 Task: Create new contact,   with mail id: 'JohnJackson120@Zoho.com', first name: 'John', Last name: 'Jackson', Job Title: Inventory Control Specialist, Phone number (702) 555-7890. Change life cycle stage to  'Lead' and lead status to 'New'. Add new company to the associated contact: ucla.edu and type: Other. Logged in from softage.10@softage.net
Action: Mouse moved to (60, 46)
Screenshot: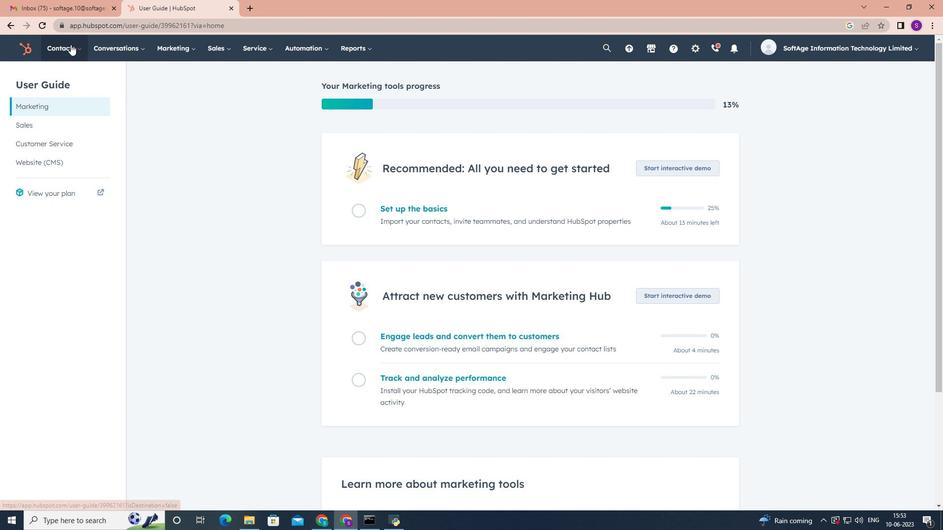 
Action: Mouse pressed left at (60, 46)
Screenshot: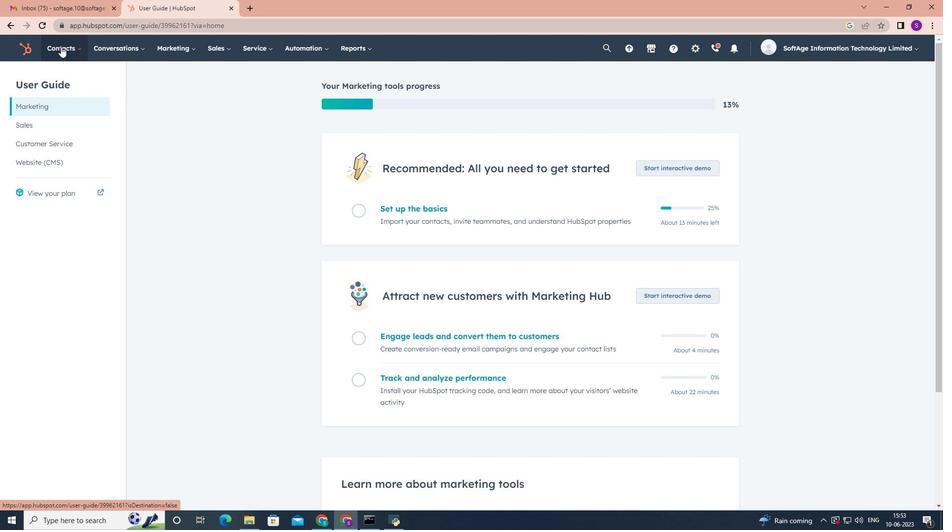 
Action: Mouse moved to (75, 75)
Screenshot: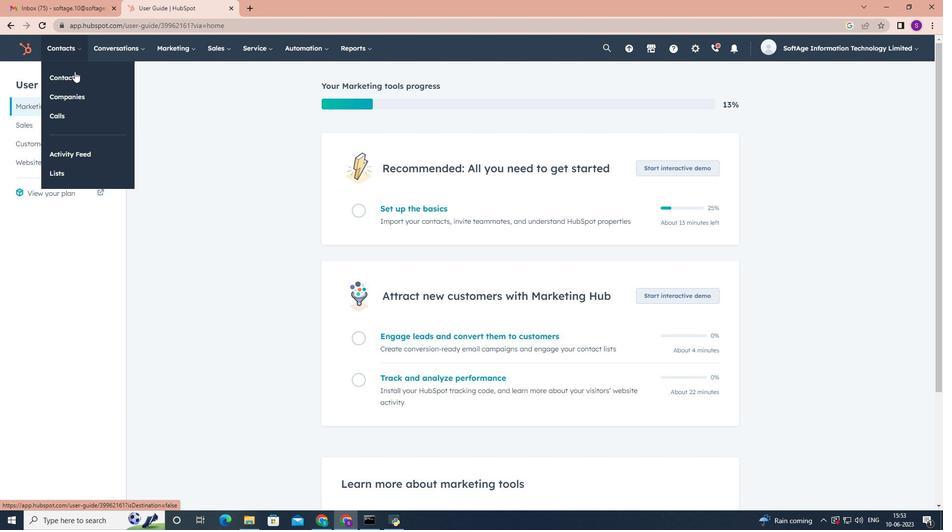 
Action: Mouse pressed left at (75, 75)
Screenshot: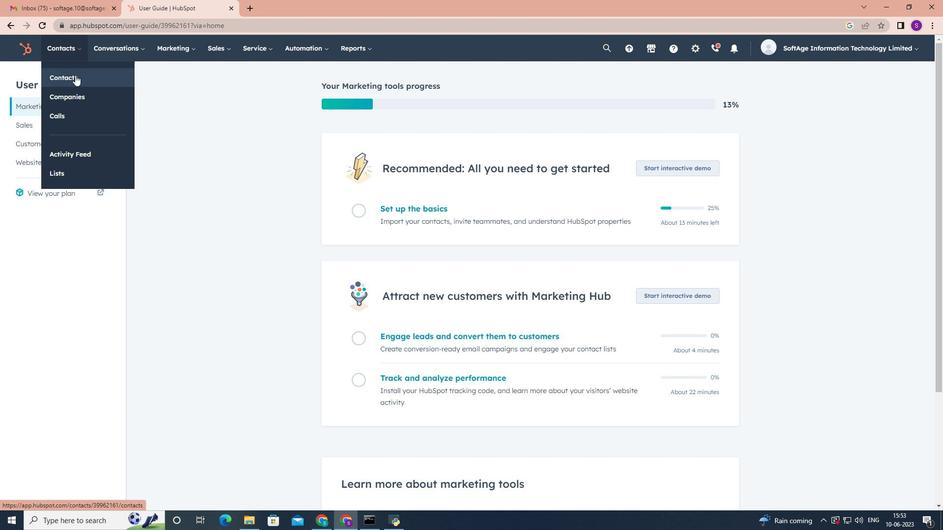 
Action: Mouse moved to (885, 77)
Screenshot: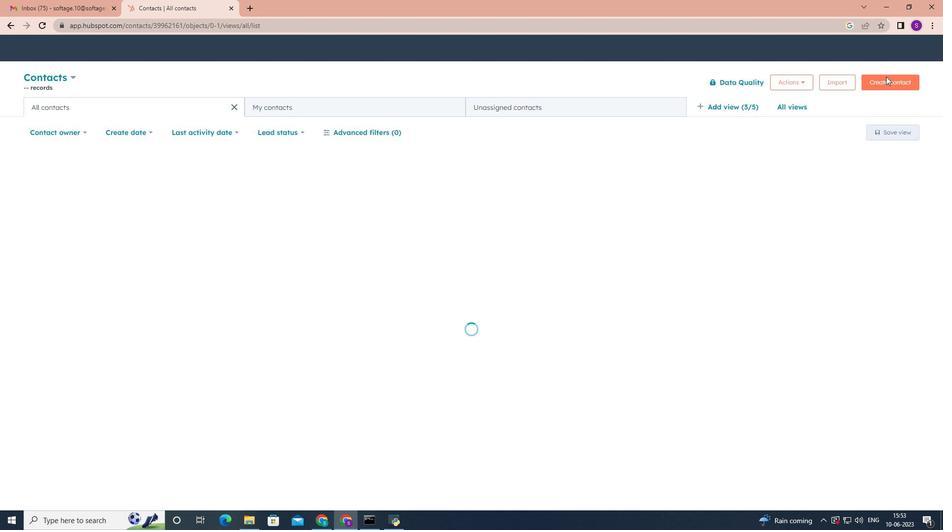 
Action: Mouse pressed left at (885, 77)
Screenshot: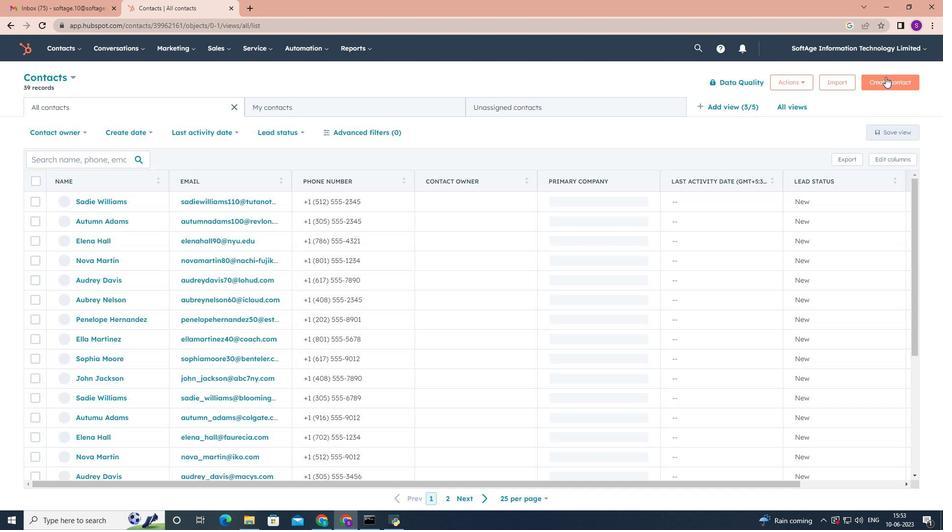 
Action: Mouse moved to (706, 120)
Screenshot: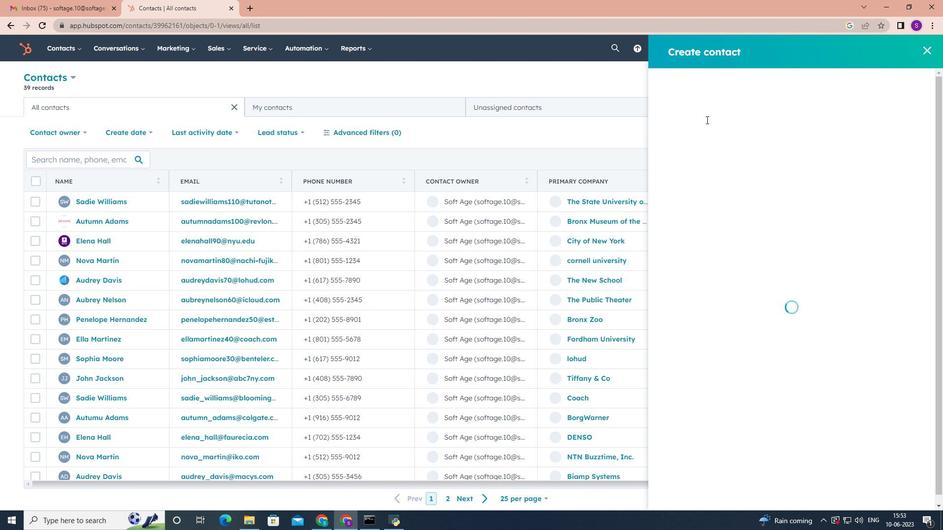 
Action: Mouse pressed left at (706, 120)
Screenshot: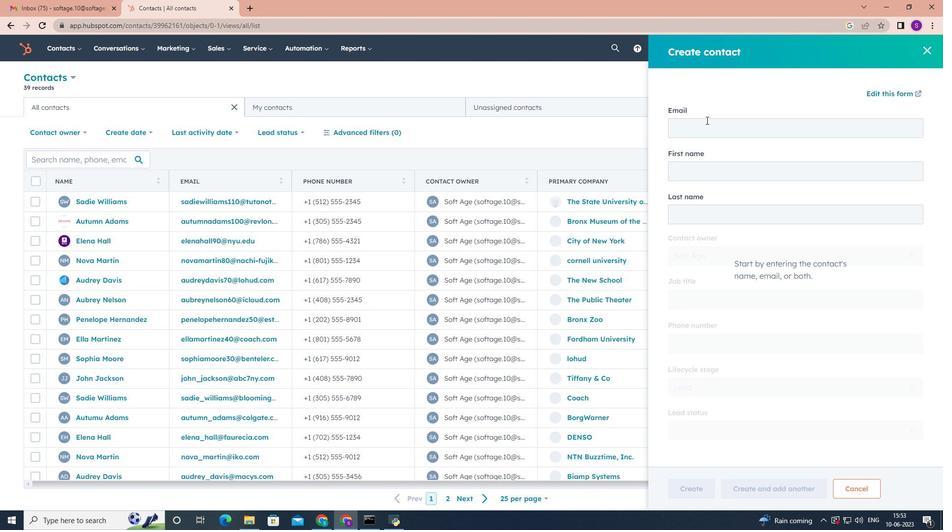 
Action: Key pressed <Key.shift>John<Key.shift>Jackson120<Key.shift><Key.shift>@<Key.shift>Zoho.com<Key.tab><Key.shift><Key.shift><Key.shift><Key.shift><Key.shift><Key.shift><Key.shift><Key.shift><Key.shift><Key.shift>John<Key.tab><Key.shift>Jackson<Key.tab><Key.tab><Key.shift>Inventory<Key.space><Key.shift>Control<Key.space><Key.shift>Specialist<Key.tab>7025557890<Key.tab><Key.tab><Key.tab><Key.tab><Key.enter>
Screenshot: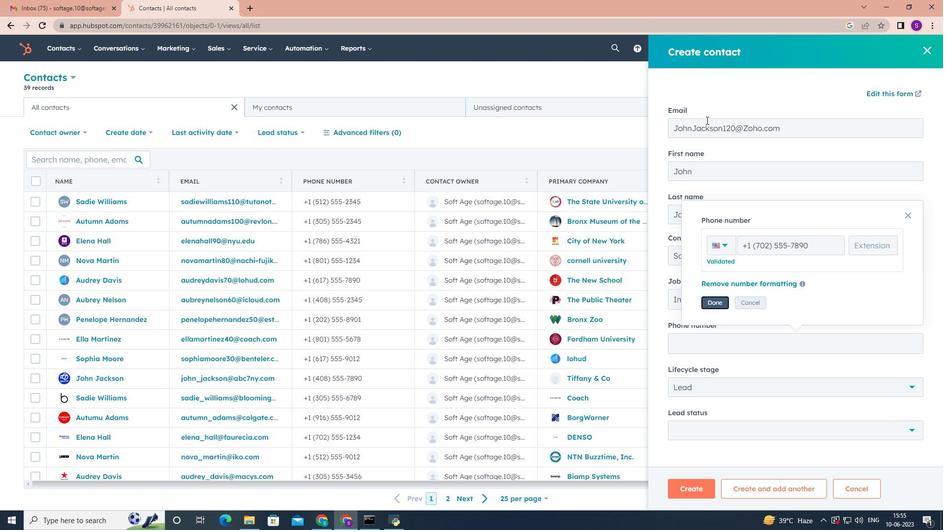 
Action: Mouse moved to (910, 388)
Screenshot: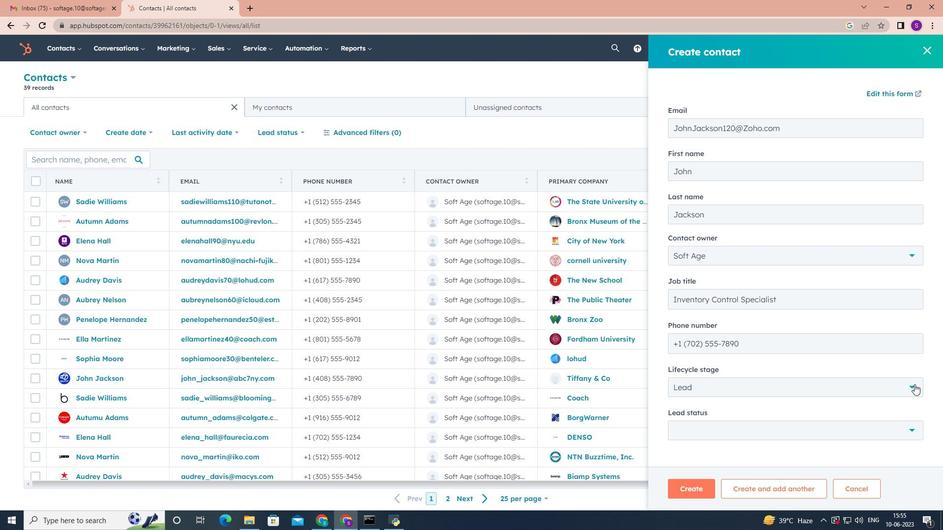
Action: Mouse pressed left at (910, 388)
Screenshot: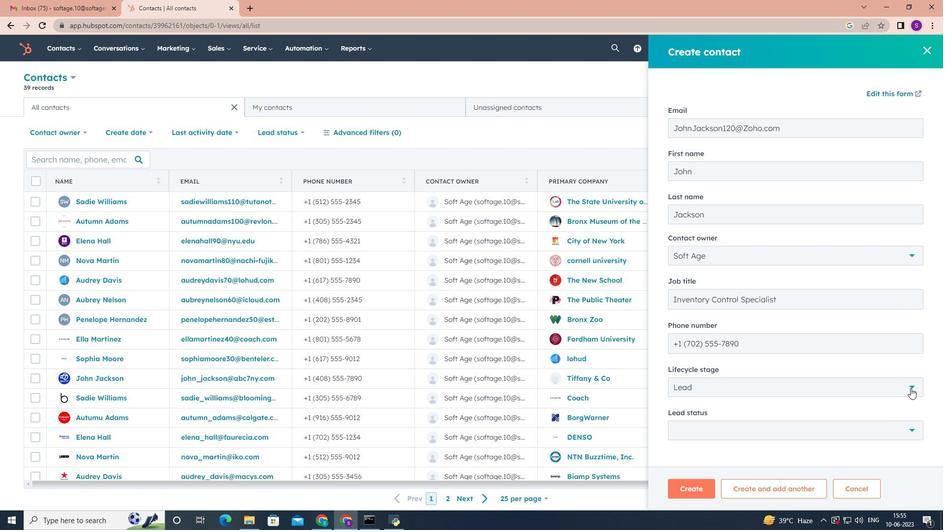 
Action: Mouse moved to (759, 301)
Screenshot: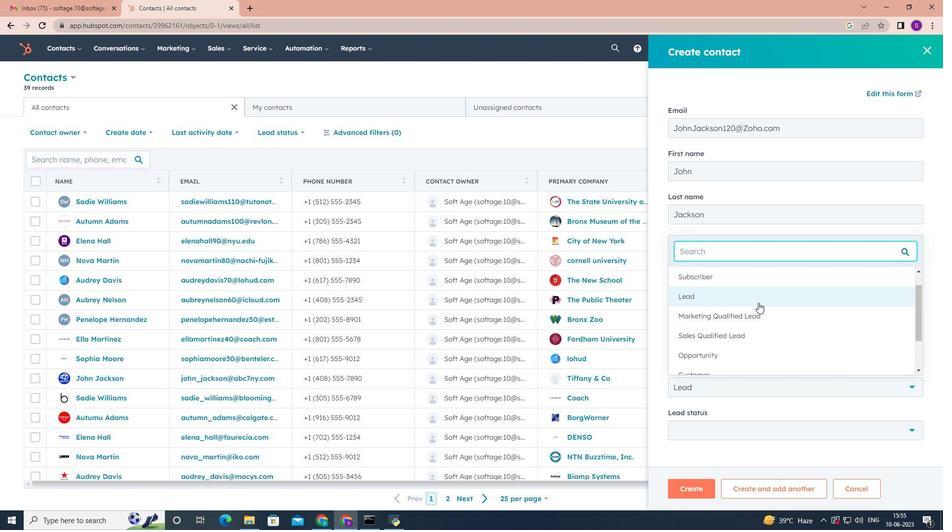 
Action: Mouse pressed left at (759, 301)
Screenshot: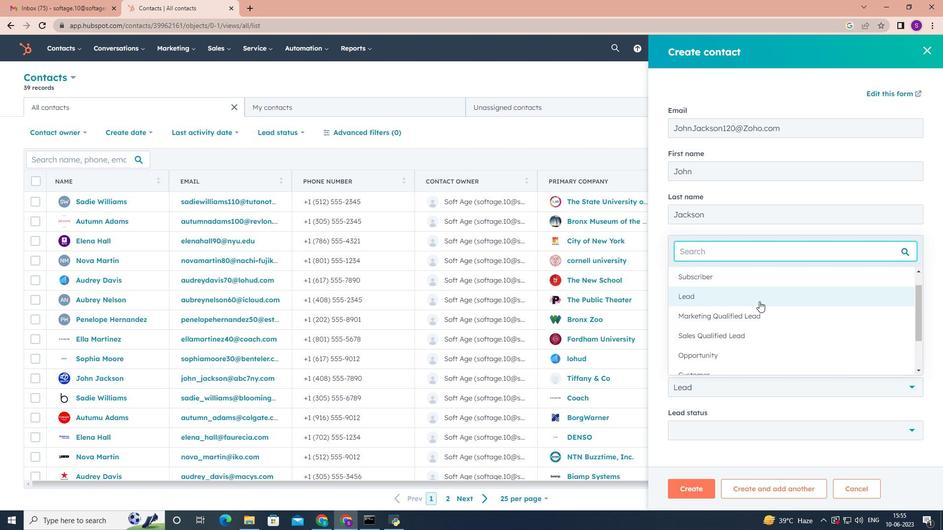 
Action: Mouse moved to (908, 432)
Screenshot: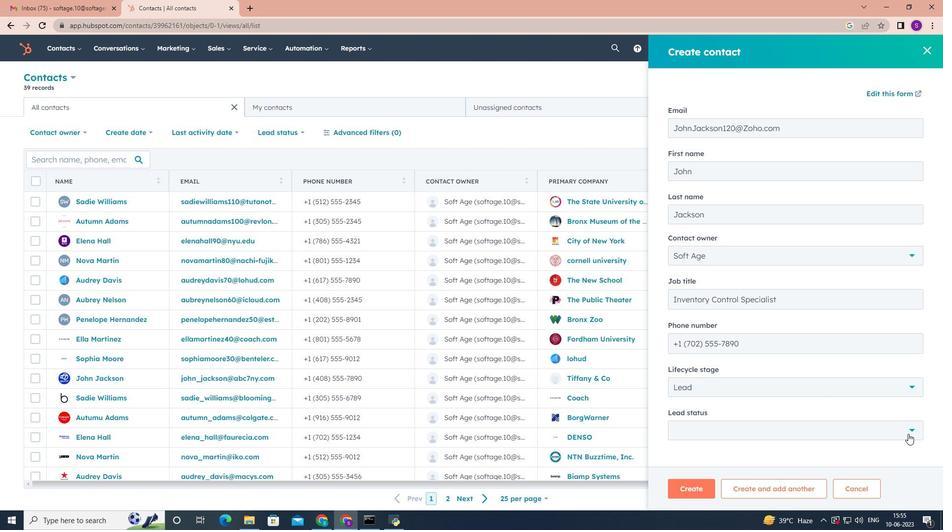 
Action: Mouse pressed left at (908, 432)
Screenshot: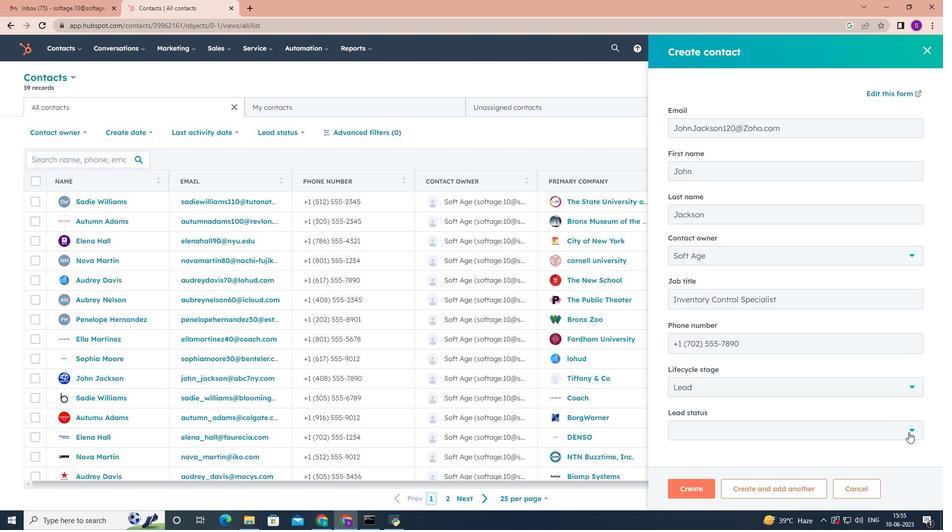 
Action: Mouse moved to (829, 346)
Screenshot: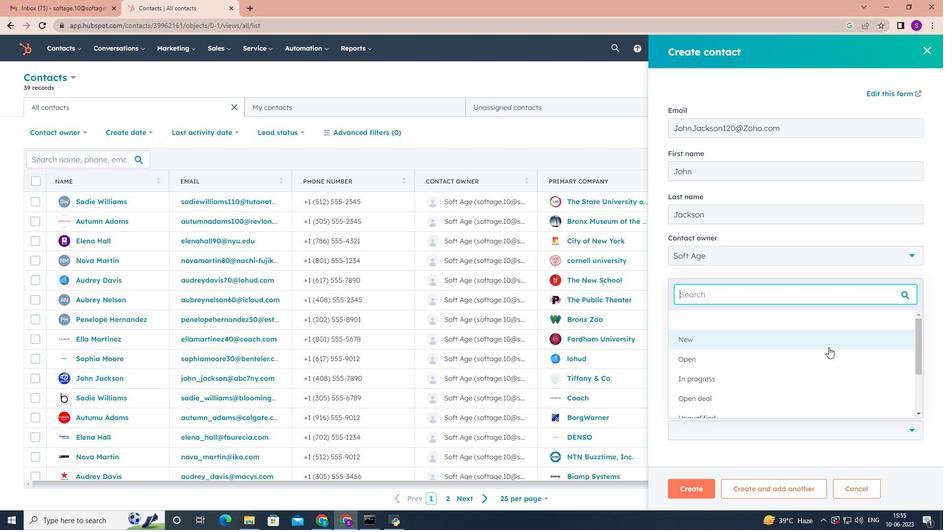 
Action: Mouse pressed left at (829, 346)
Screenshot: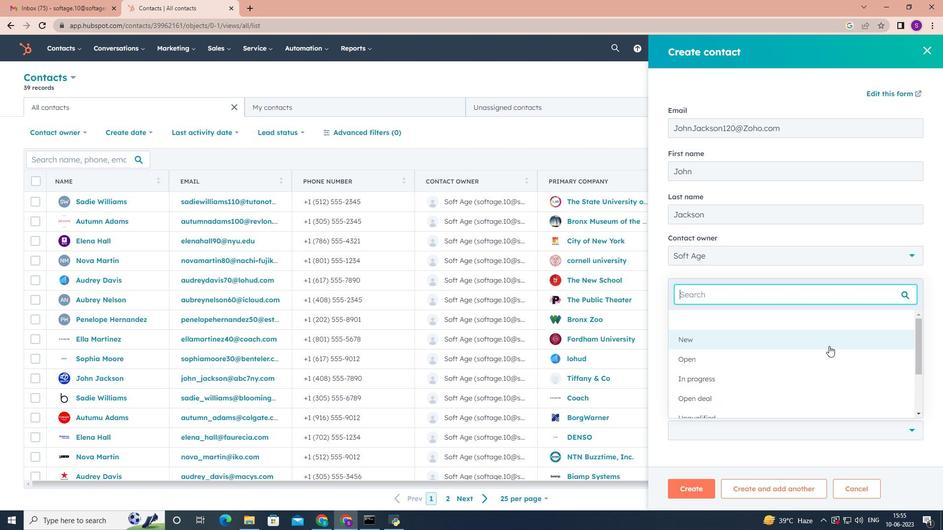 
Action: Mouse scrolled (829, 345) with delta (0, 0)
Screenshot: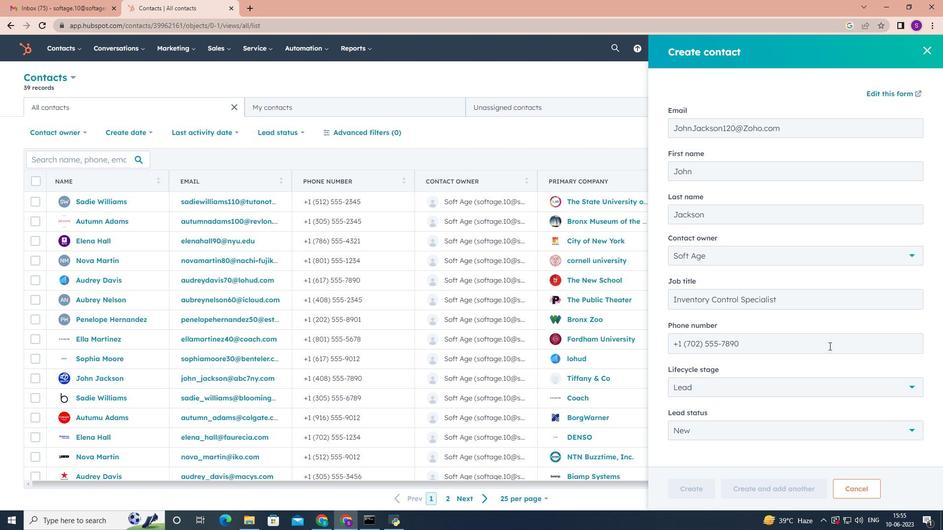 
Action: Mouse scrolled (829, 345) with delta (0, 0)
Screenshot: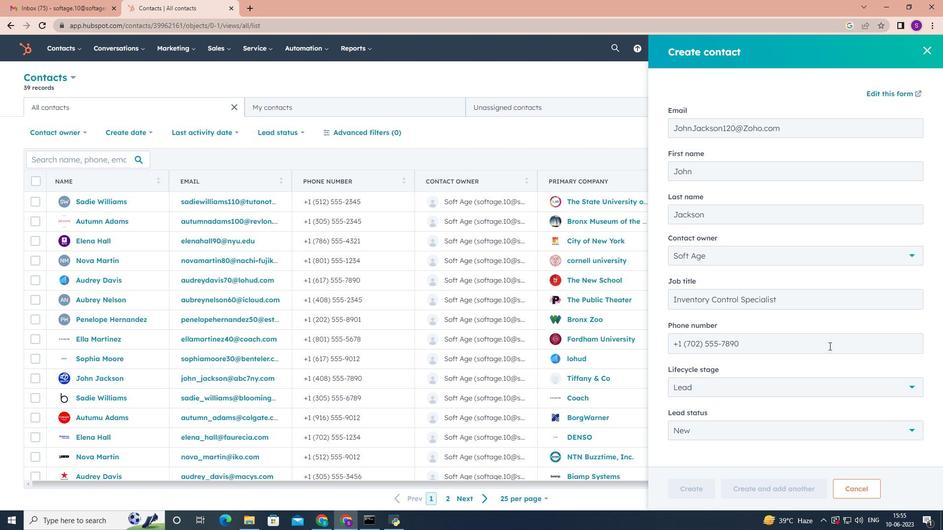 
Action: Mouse scrolled (829, 345) with delta (0, 0)
Screenshot: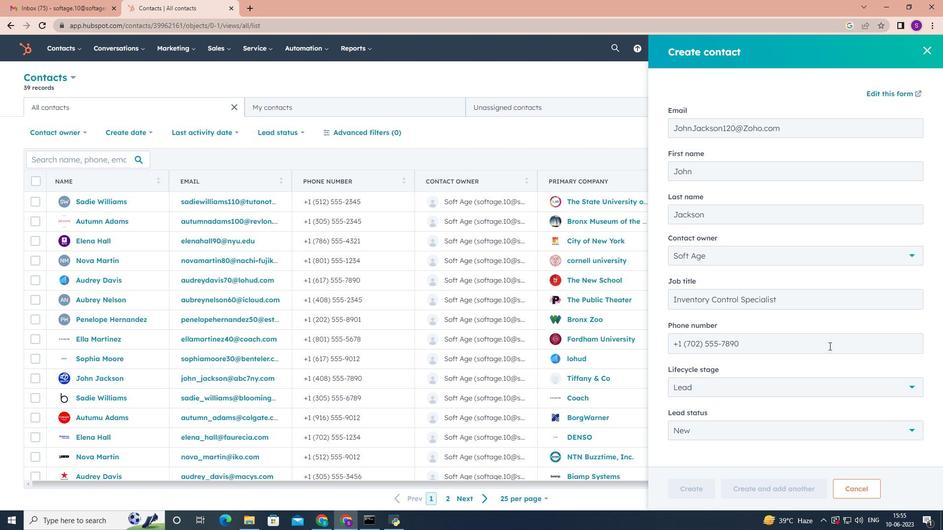 
Action: Mouse scrolled (829, 345) with delta (0, 0)
Screenshot: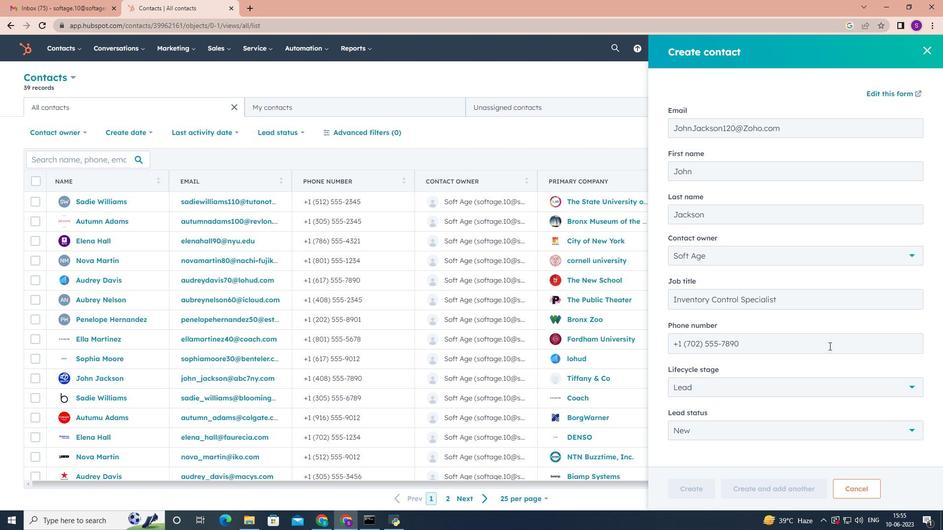 
Action: Mouse moved to (695, 488)
Screenshot: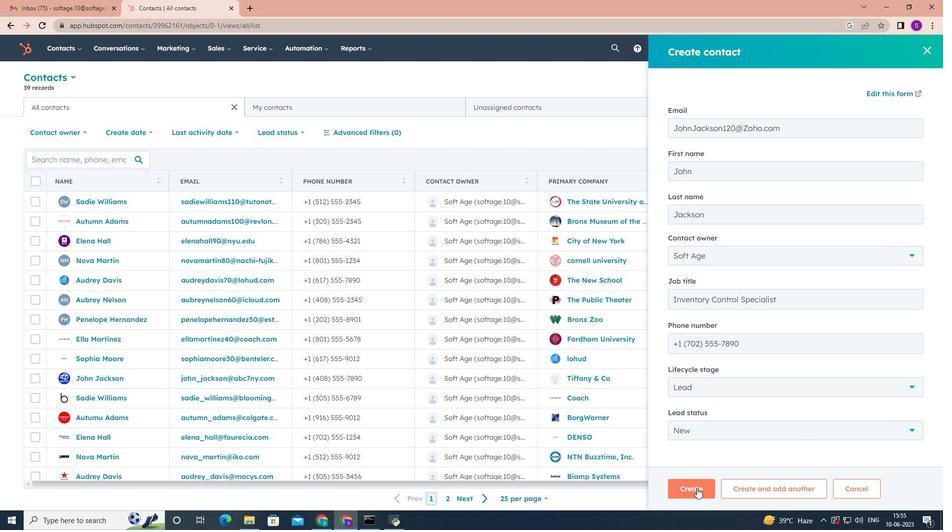 
Action: Mouse pressed left at (695, 488)
Screenshot: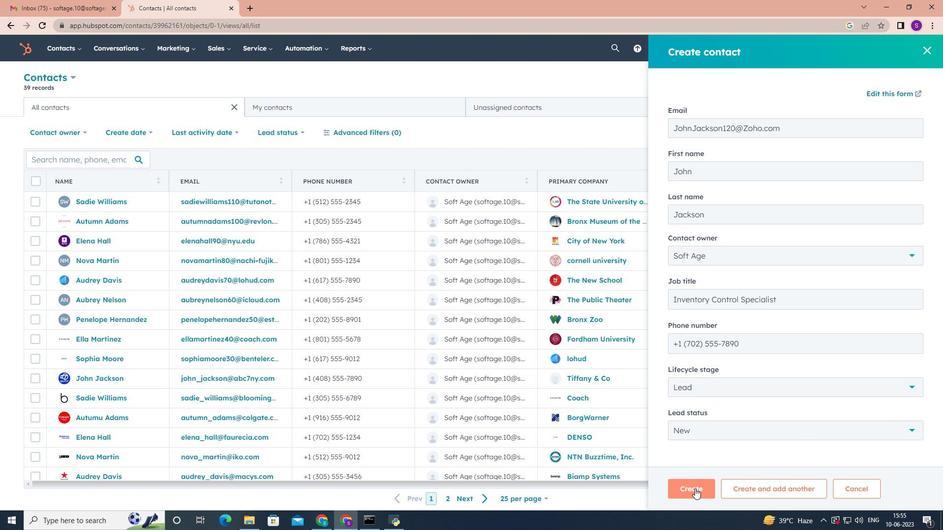 
Action: Mouse moved to (675, 315)
Screenshot: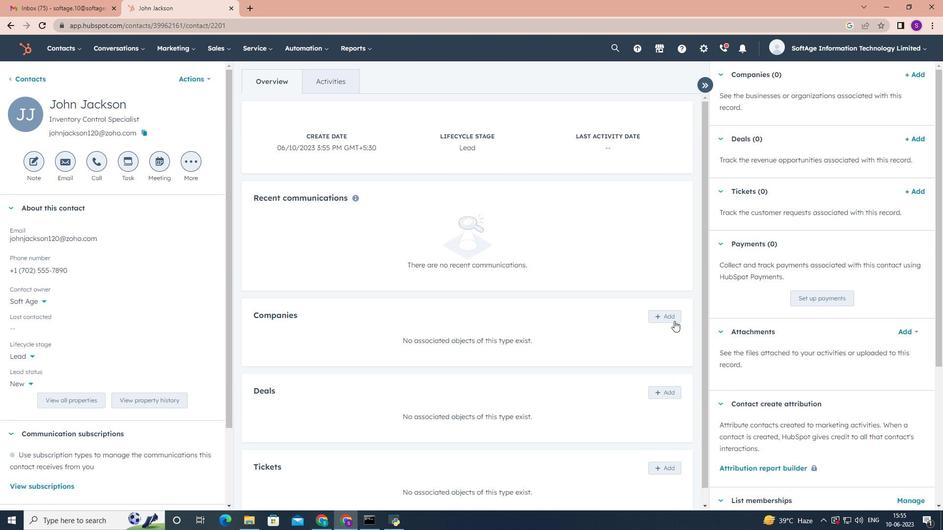 
Action: Mouse pressed left at (675, 315)
Screenshot: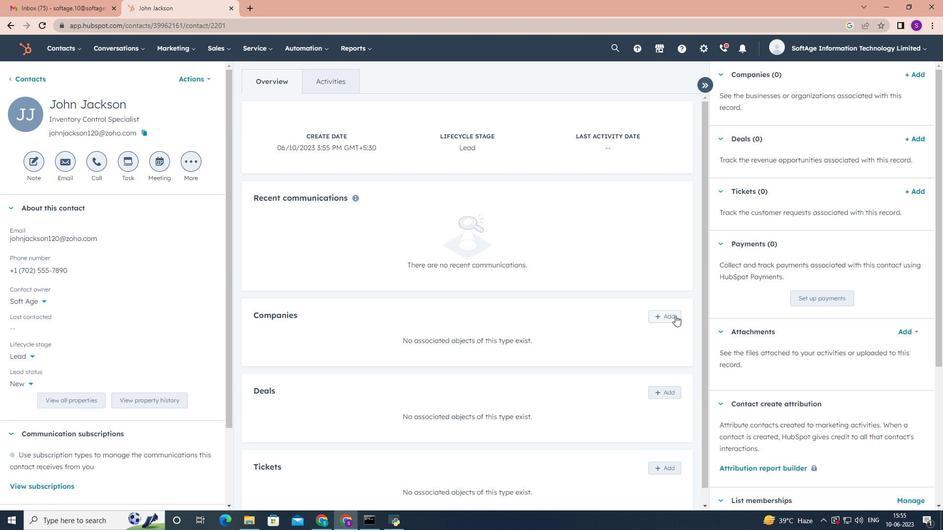 
Action: Mouse moved to (761, 107)
Screenshot: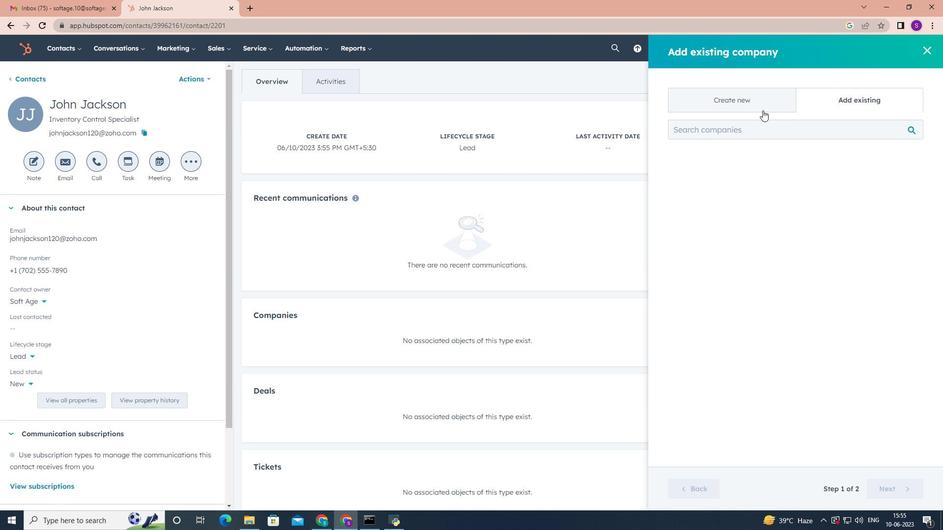 
Action: Mouse pressed left at (761, 107)
Screenshot: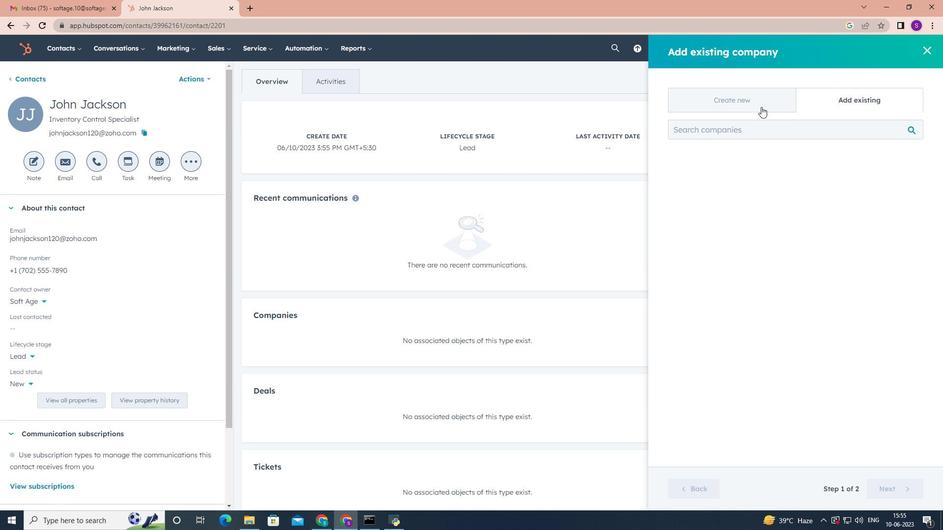 
Action: Mouse moved to (746, 163)
Screenshot: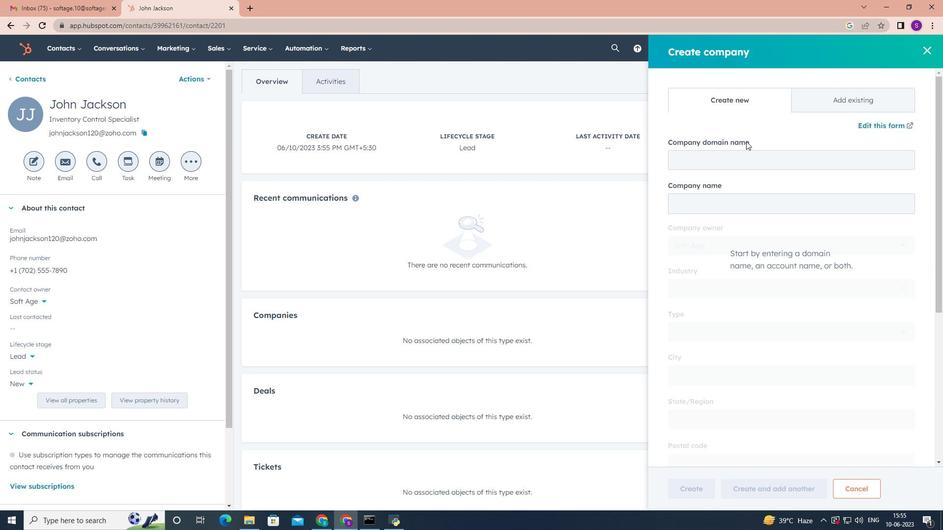 
Action: Mouse pressed left at (746, 163)
Screenshot: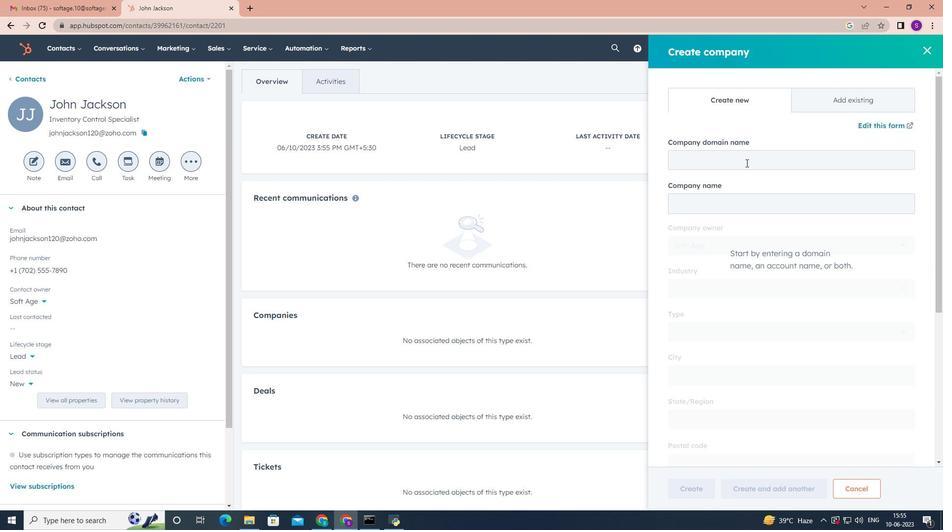
Action: Key pressed <Key.shift>U<Key.backspace>ucla.edu
Screenshot: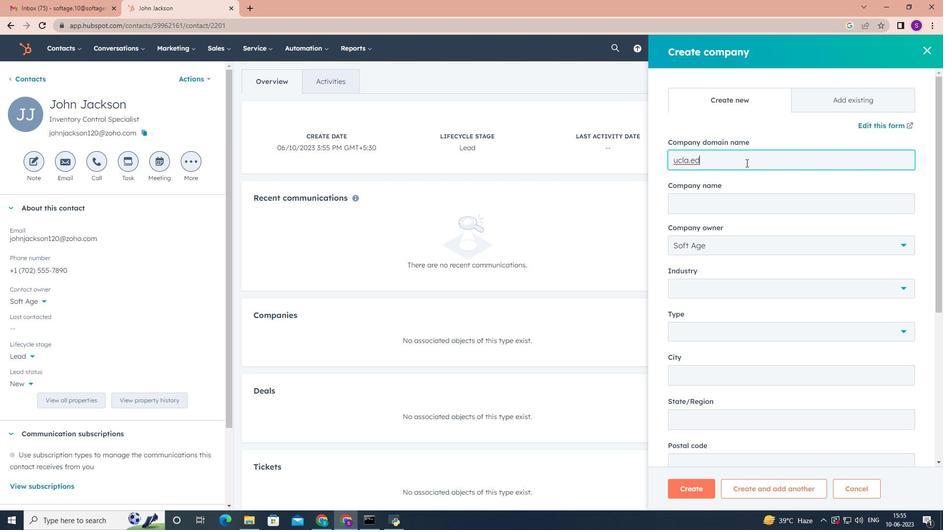 
Action: Mouse scrolled (746, 162) with delta (0, 0)
Screenshot: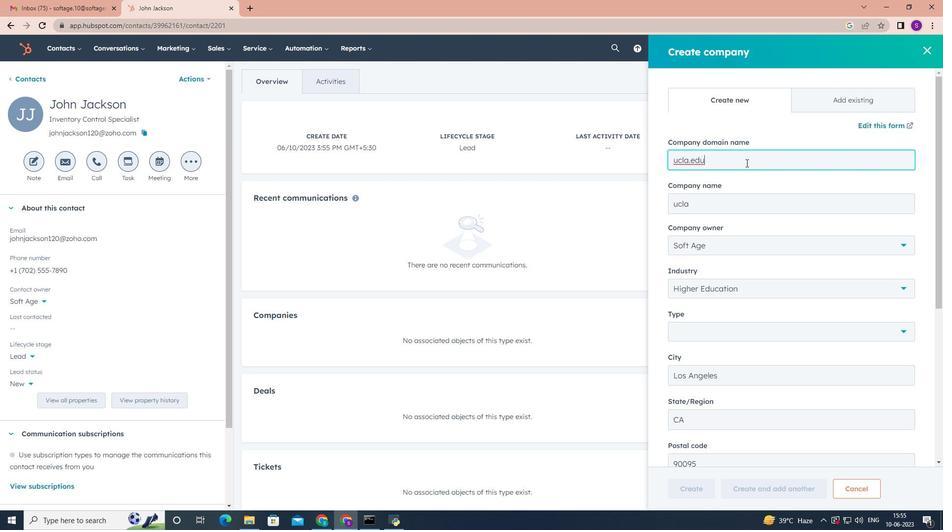 
Action: Mouse scrolled (746, 162) with delta (0, 0)
Screenshot: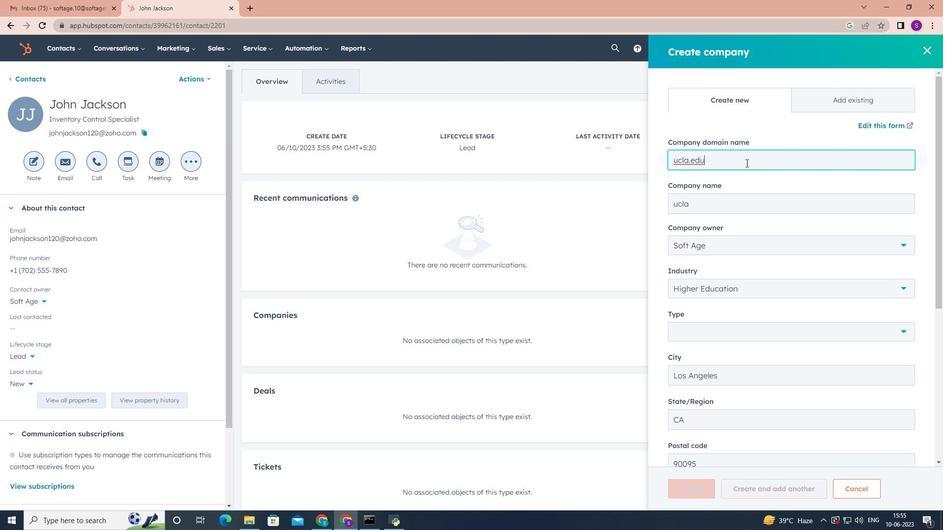 
Action: Mouse scrolled (746, 162) with delta (0, 0)
Screenshot: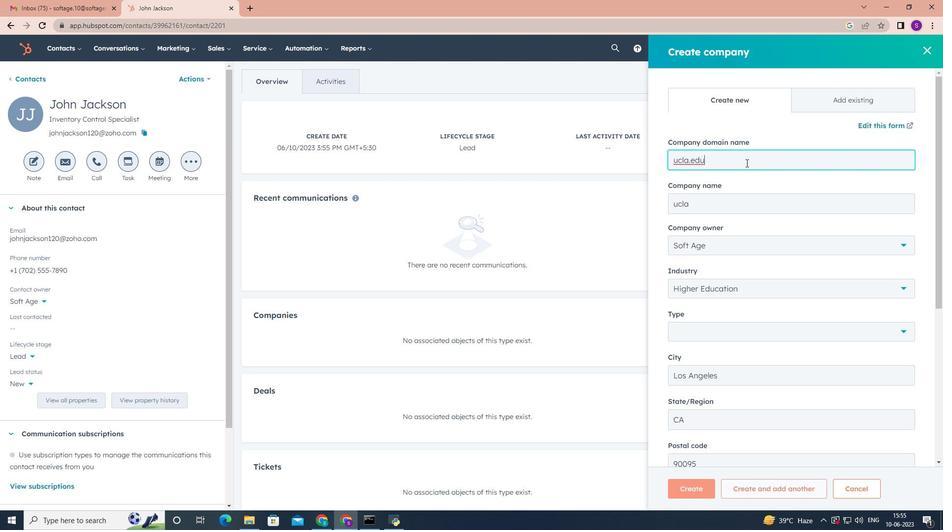 
Action: Mouse moved to (773, 183)
Screenshot: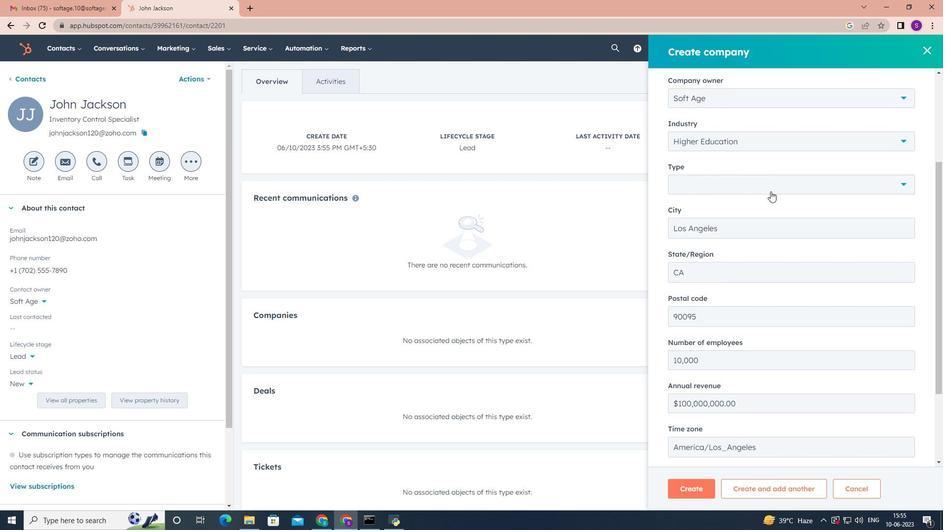 
Action: Mouse pressed left at (773, 183)
Screenshot: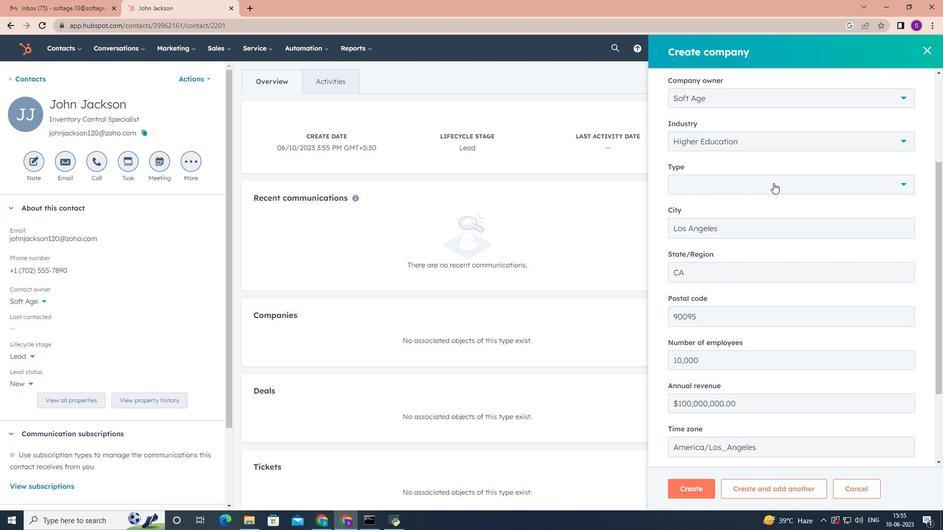 
Action: Mouse moved to (704, 254)
Screenshot: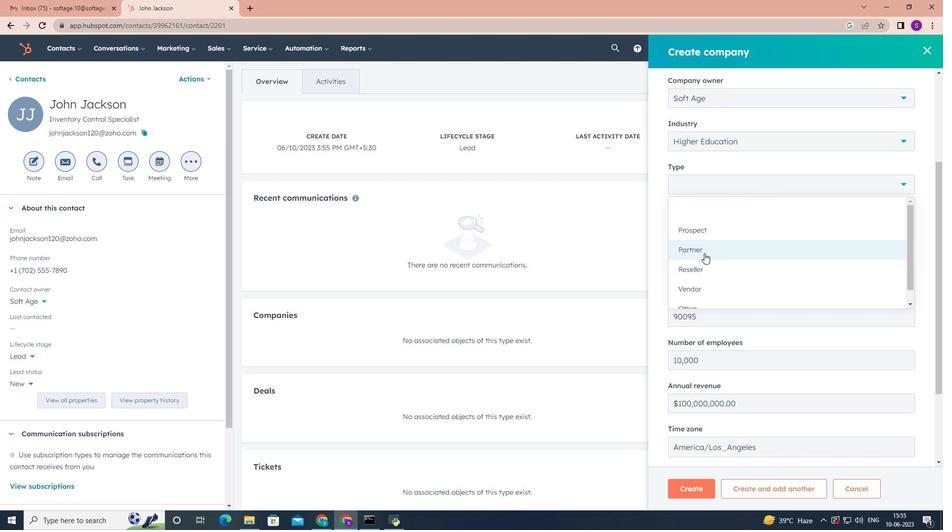 
Action: Mouse scrolled (704, 254) with delta (0, 0)
Screenshot: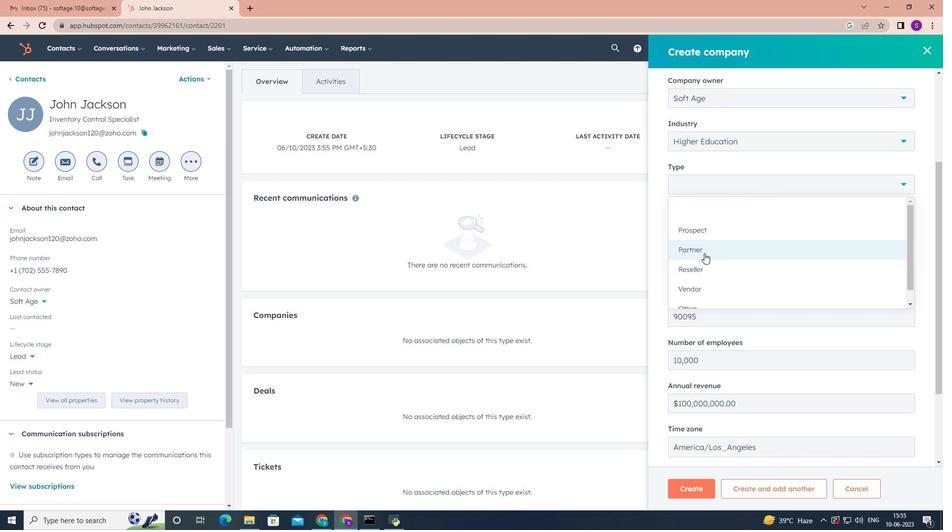 
Action: Mouse scrolled (704, 254) with delta (0, 0)
Screenshot: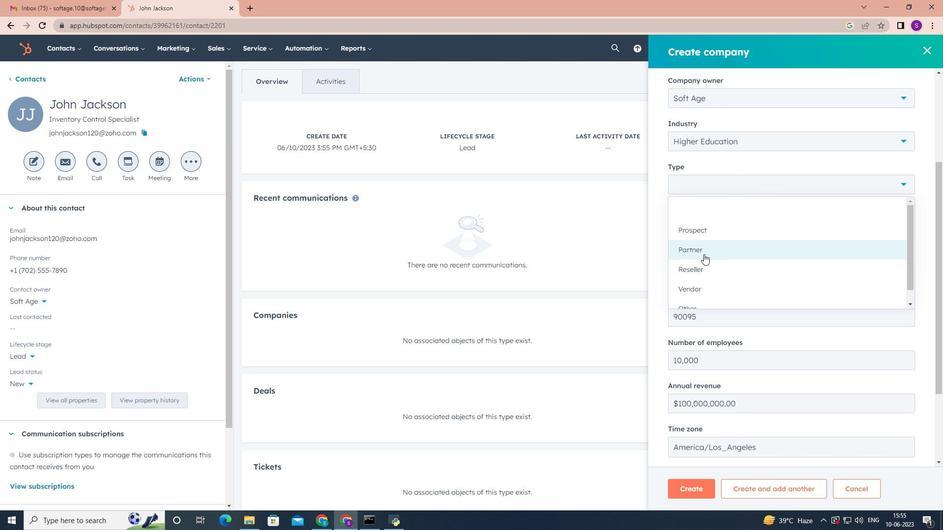 
Action: Mouse moved to (704, 254)
Screenshot: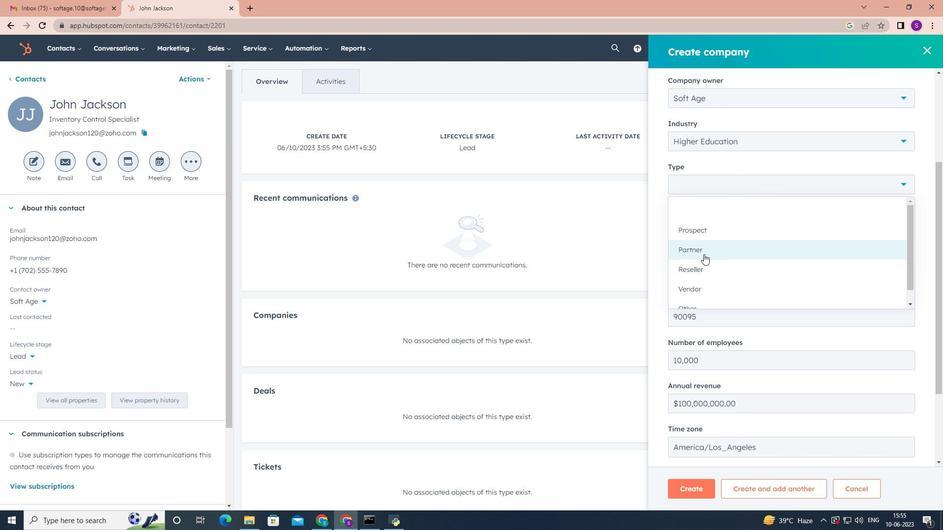 
Action: Mouse scrolled (704, 254) with delta (0, 0)
Screenshot: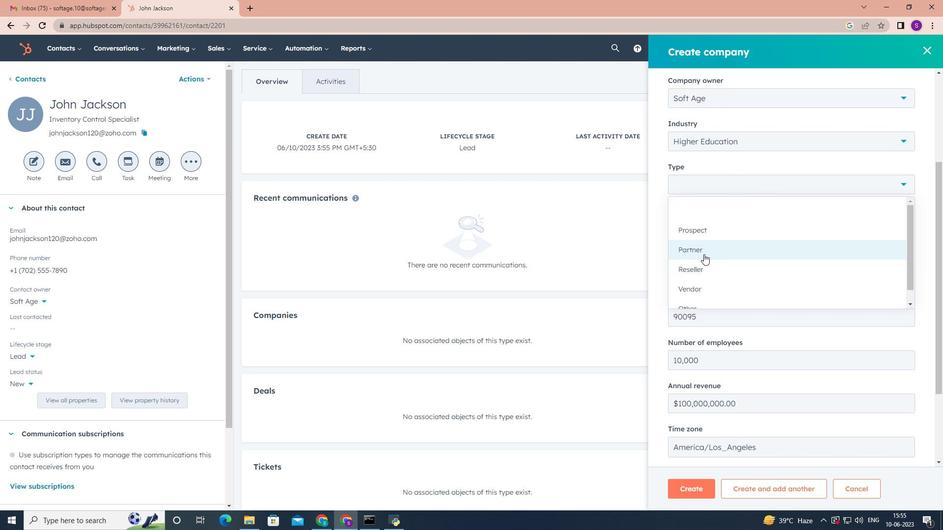 
Action: Mouse scrolled (704, 254) with delta (0, 0)
Screenshot: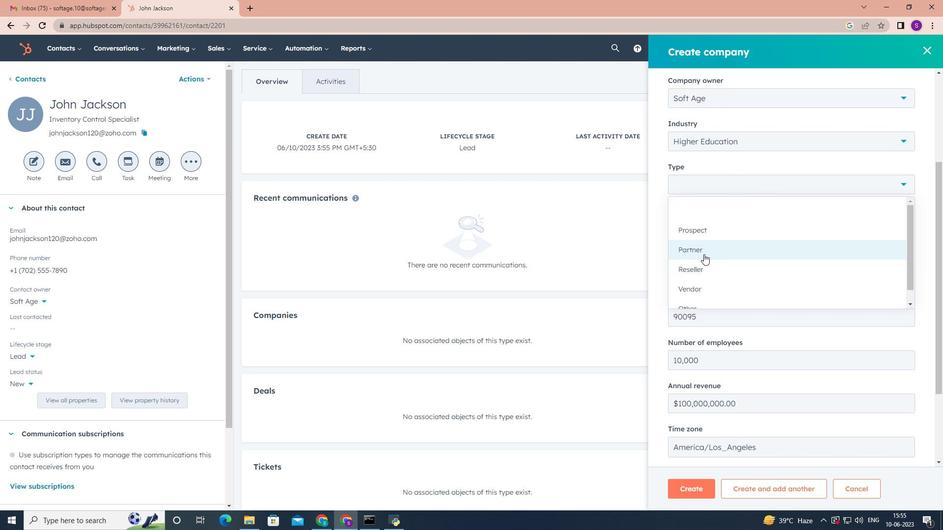 
Action: Mouse moved to (703, 255)
Screenshot: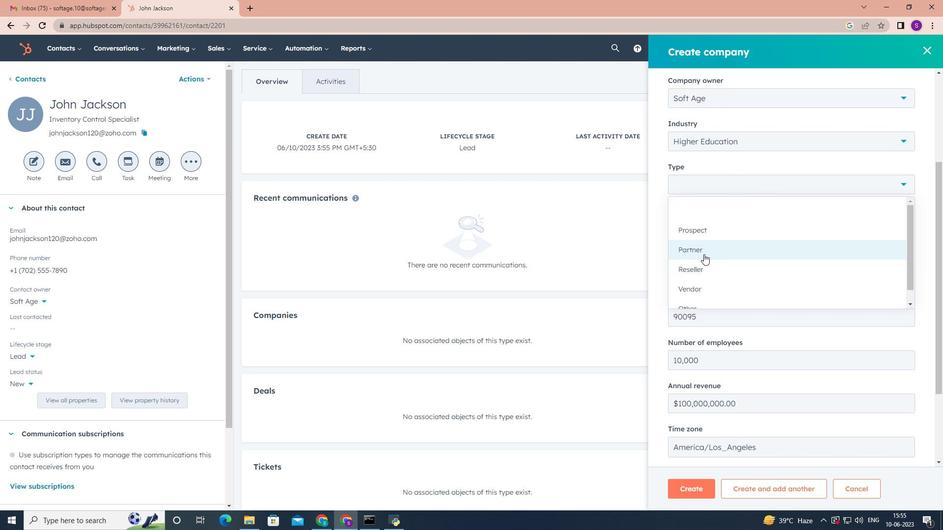 
Action: Mouse scrolled (703, 254) with delta (0, 0)
Screenshot: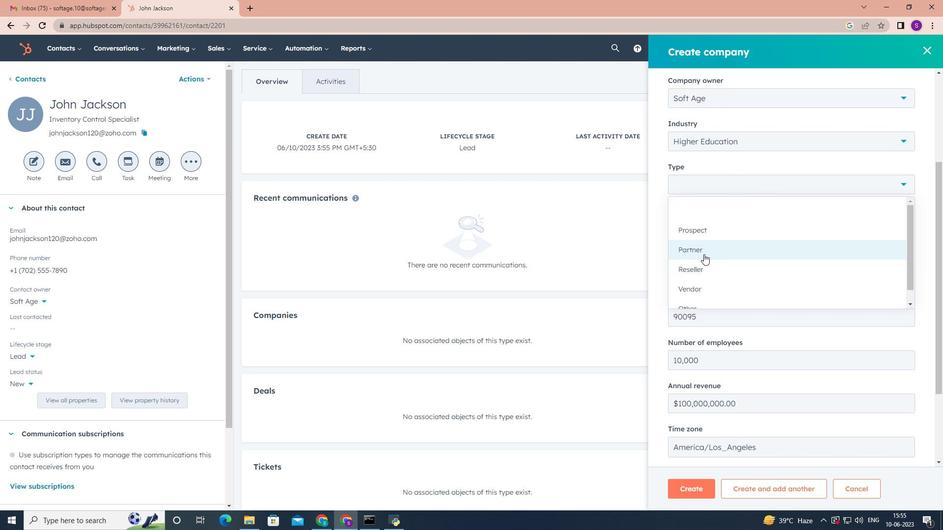 
Action: Mouse moved to (703, 290)
Screenshot: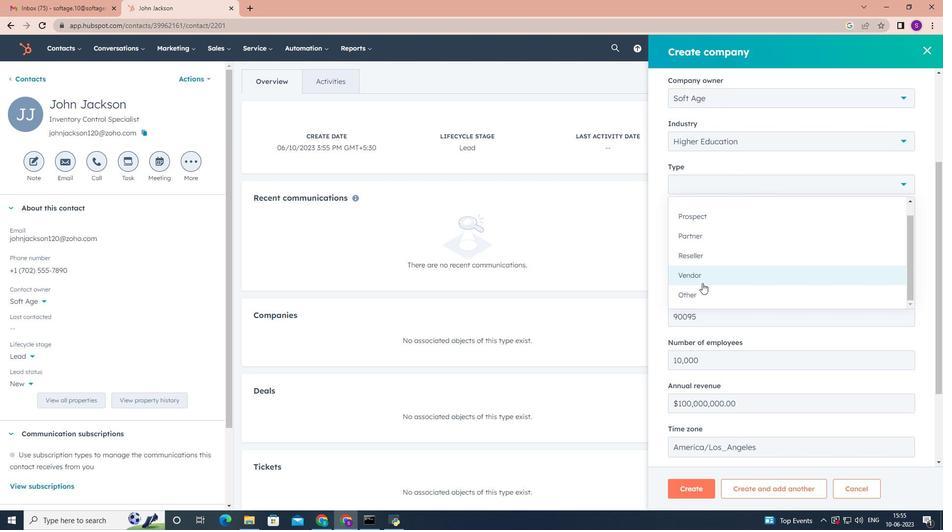
Action: Mouse pressed left at (703, 290)
Screenshot: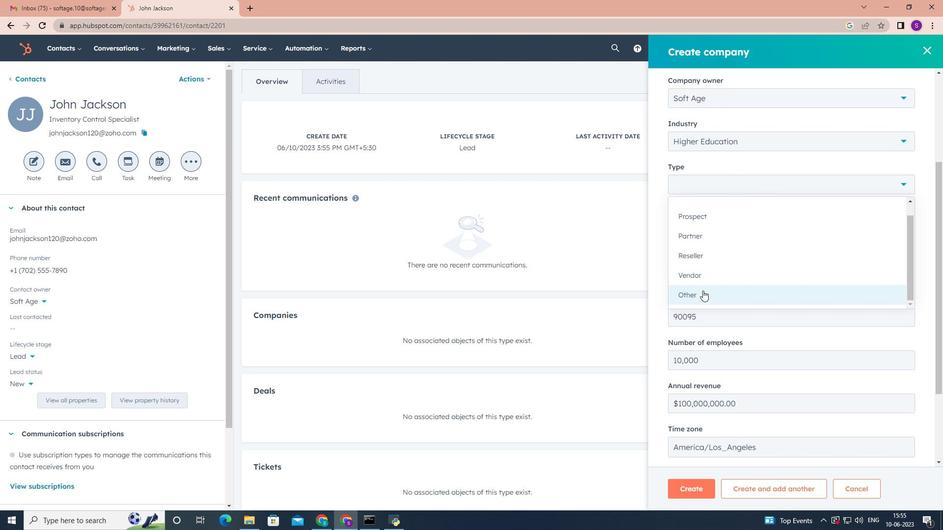 
Action: Mouse moved to (701, 288)
Screenshot: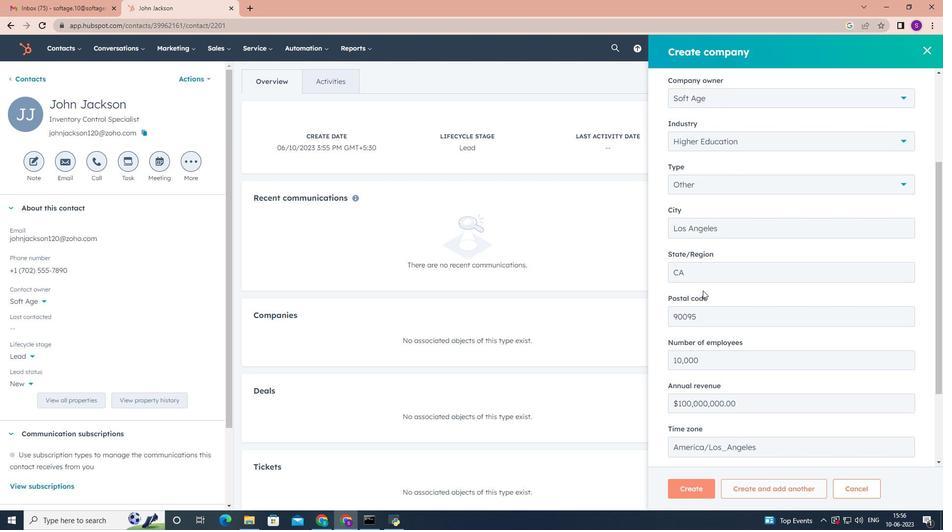 
Action: Mouse scrolled (701, 288) with delta (0, 0)
Screenshot: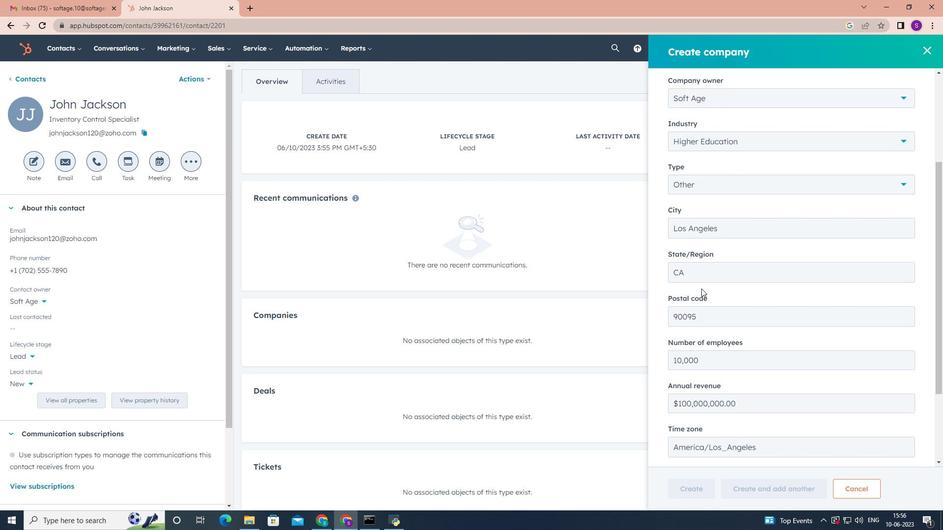 
Action: Mouse moved to (702, 288)
Screenshot: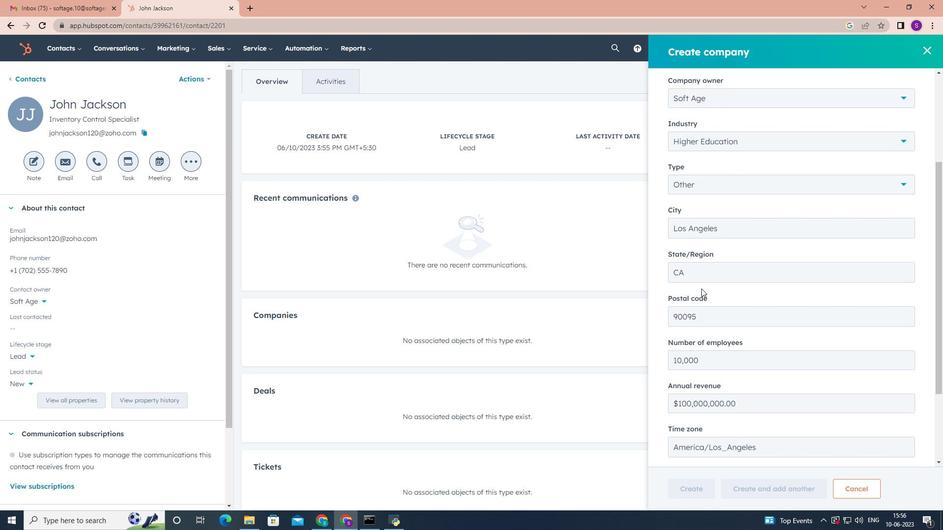 
Action: Mouse scrolled (702, 288) with delta (0, 0)
Screenshot: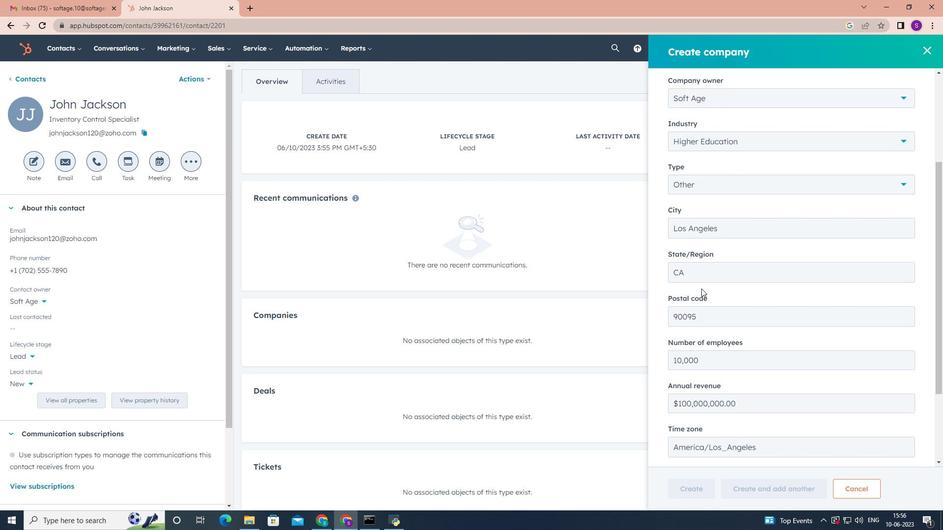 
Action: Mouse moved to (702, 290)
Screenshot: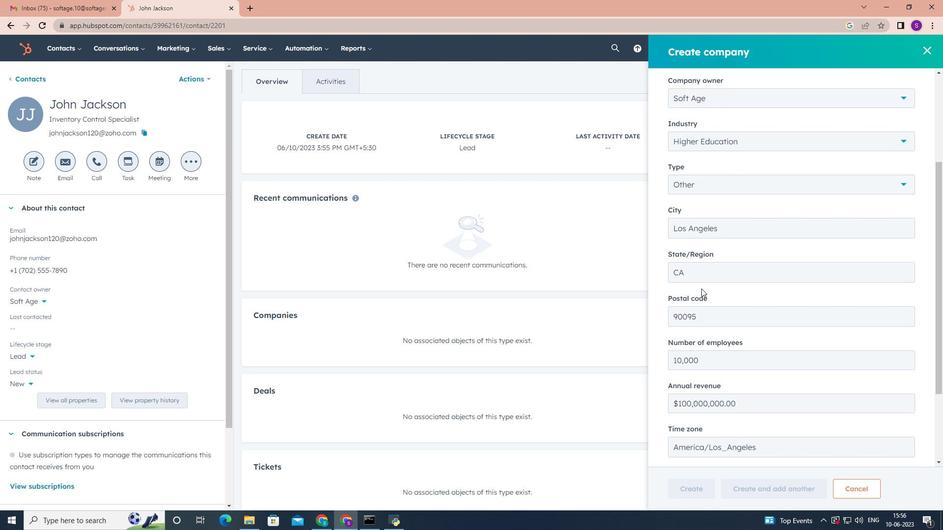 
Action: Mouse scrolled (702, 290) with delta (0, 0)
Screenshot: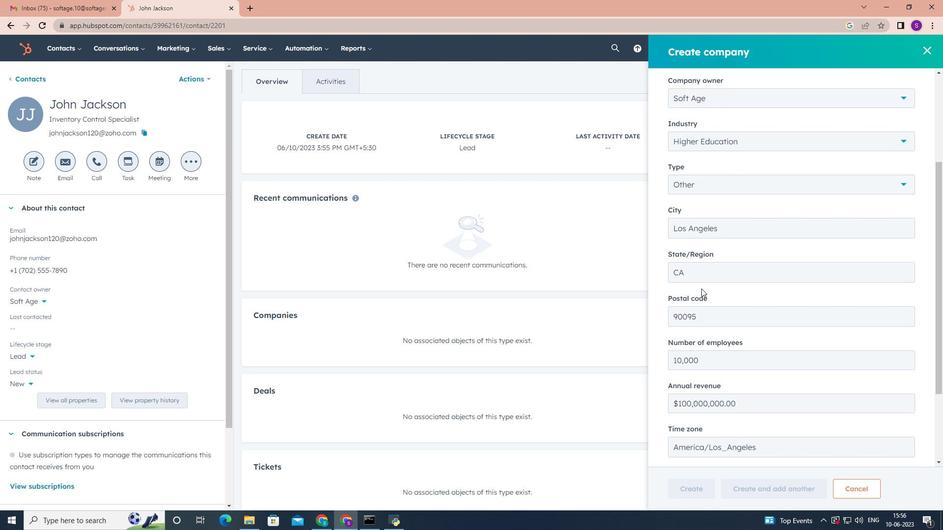 
Action: Mouse moved to (702, 292)
Screenshot: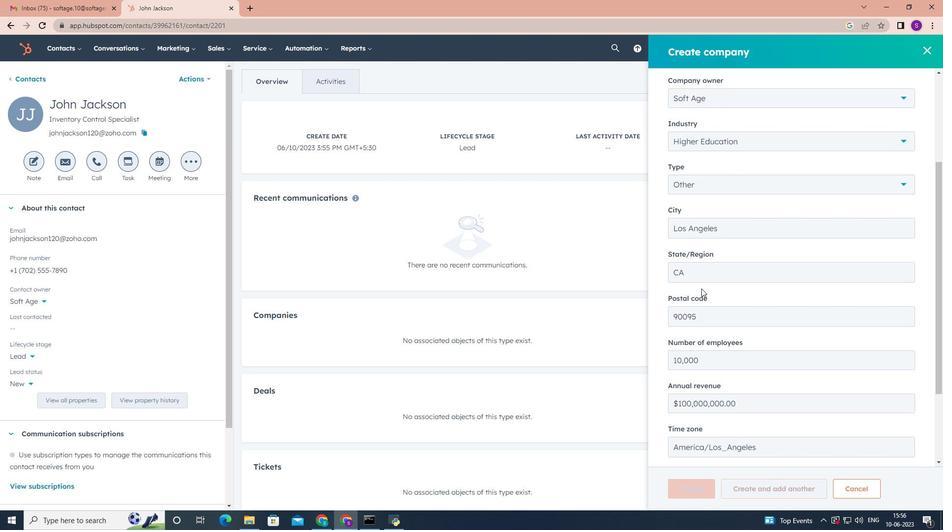 
Action: Mouse scrolled (702, 291) with delta (0, 0)
Screenshot: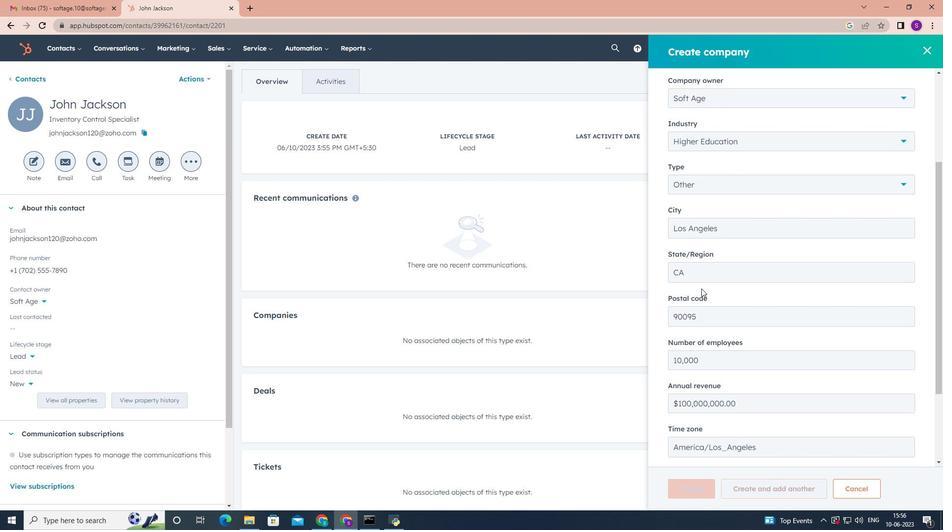 
Action: Mouse moved to (694, 488)
Screenshot: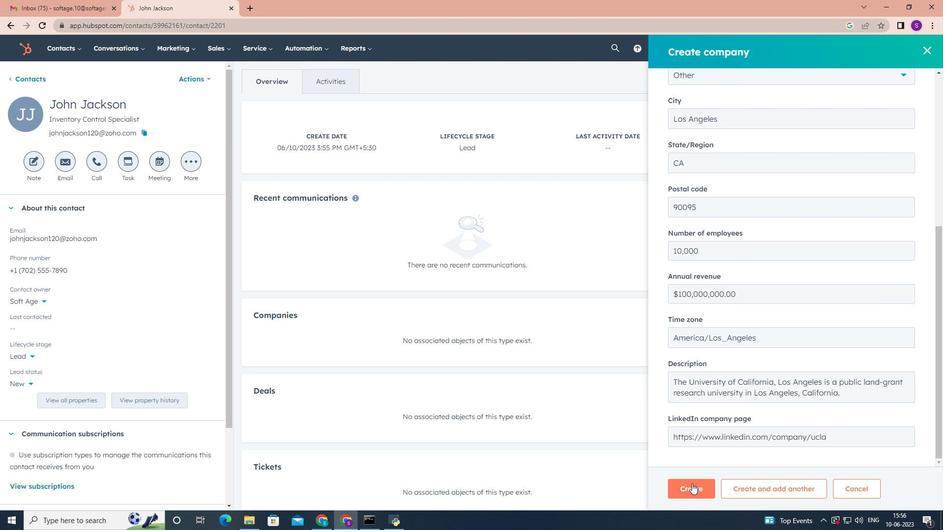 
Action: Mouse pressed left at (694, 488)
Screenshot: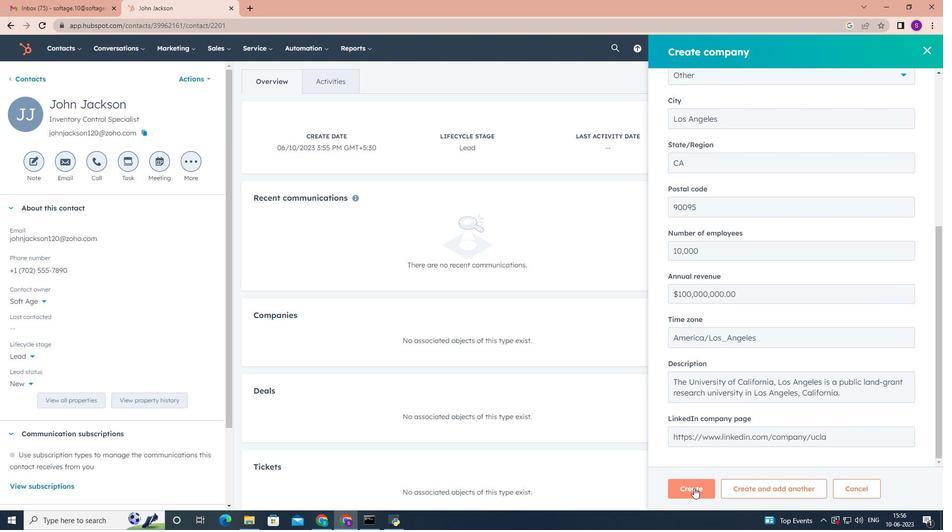 
